 Task: Add Vicolo Italian Sausage Pizza to the cart.
Action: Mouse moved to (300, 135)
Screenshot: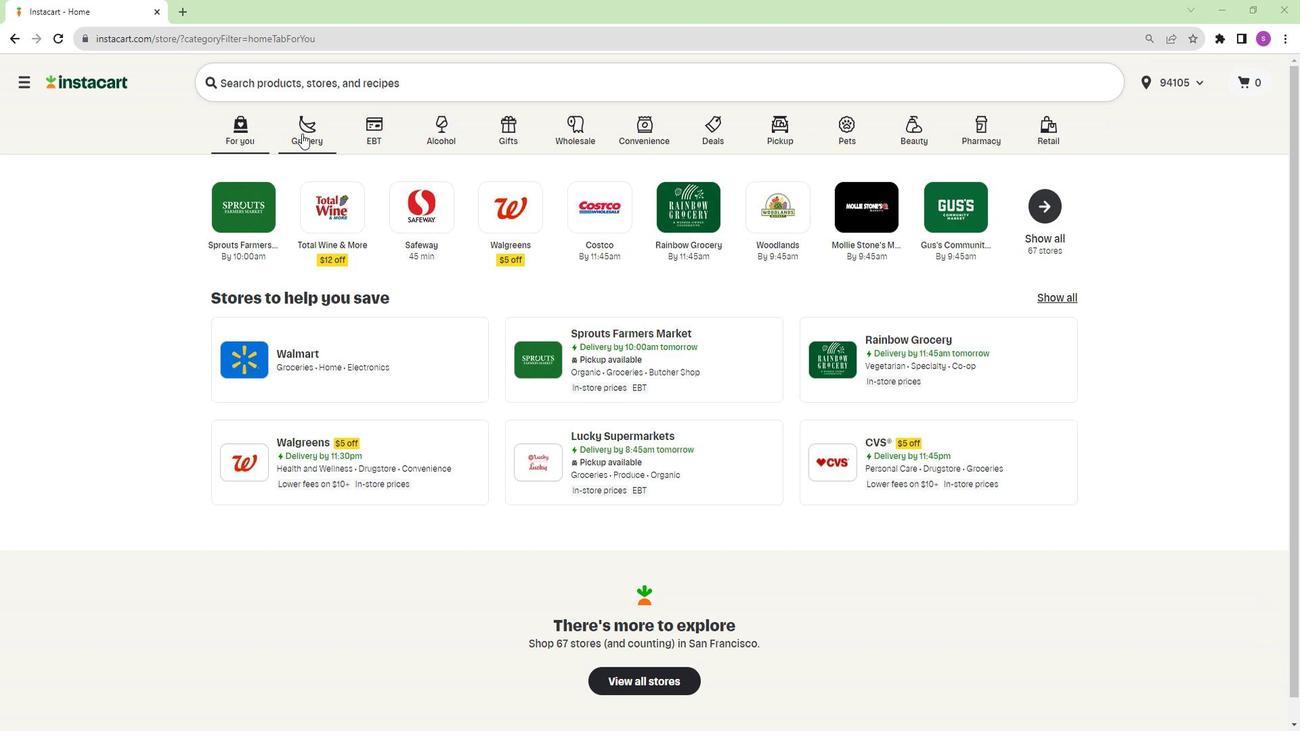 
Action: Mouse pressed left at (300, 135)
Screenshot: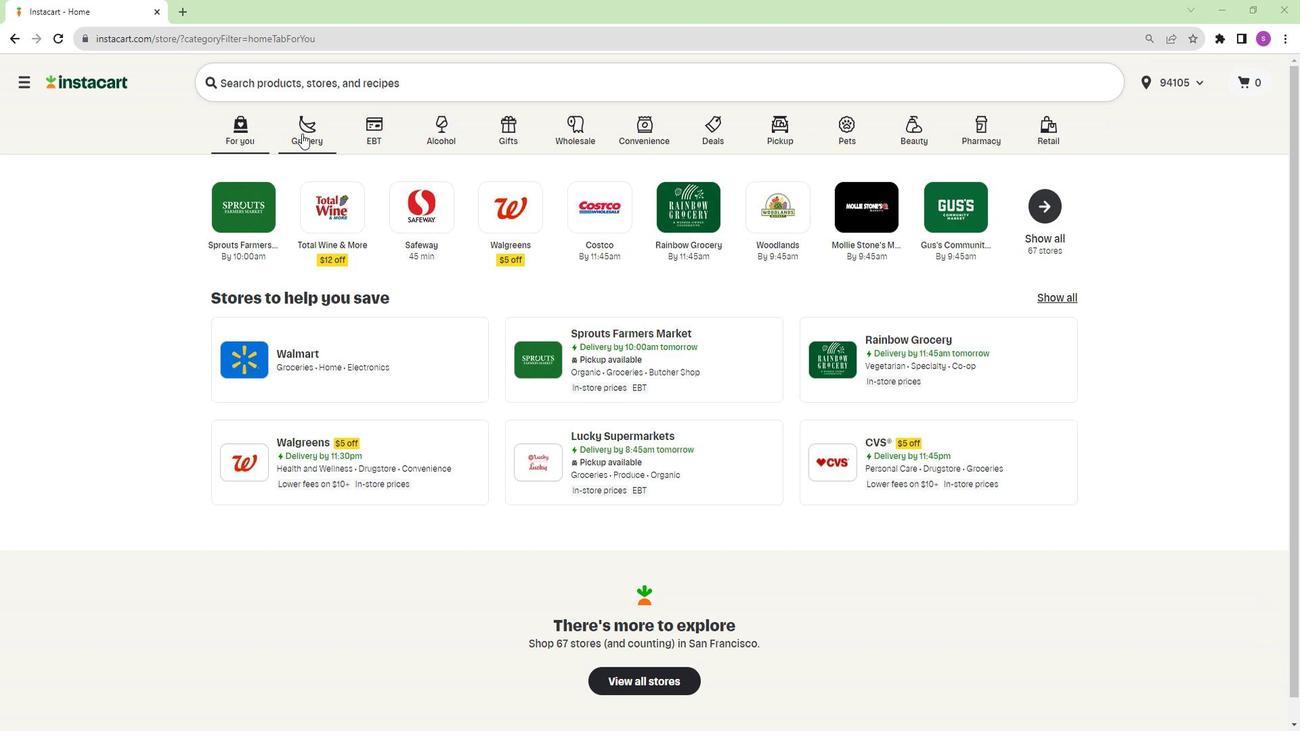 
Action: Mouse moved to (832, 228)
Screenshot: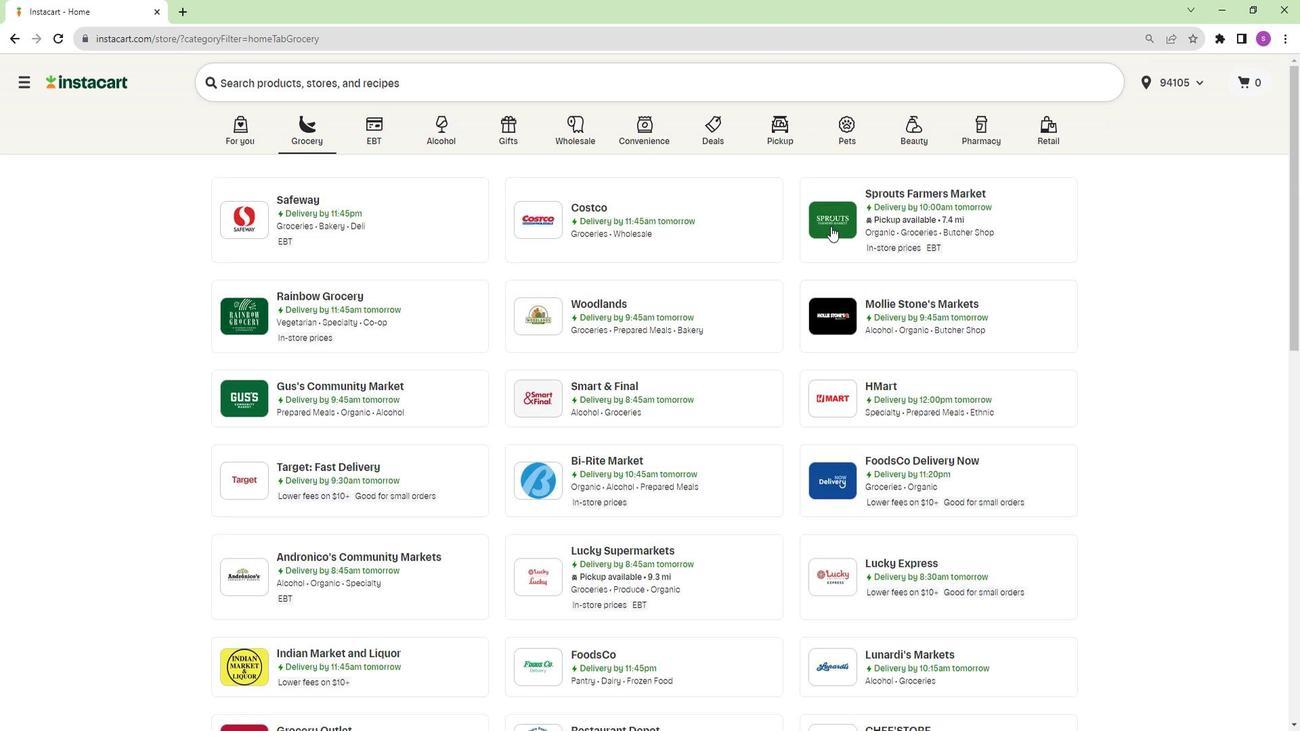
Action: Mouse pressed left at (832, 228)
Screenshot: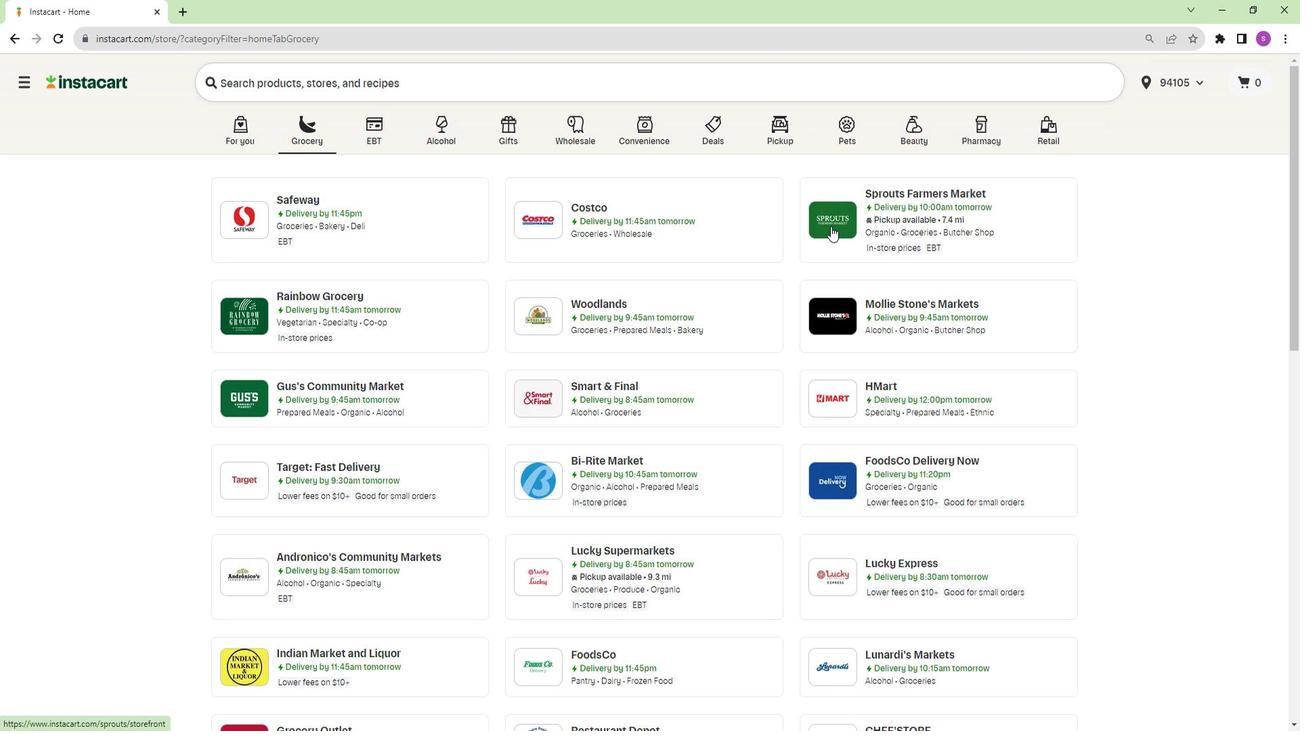 
Action: Mouse moved to (97, 506)
Screenshot: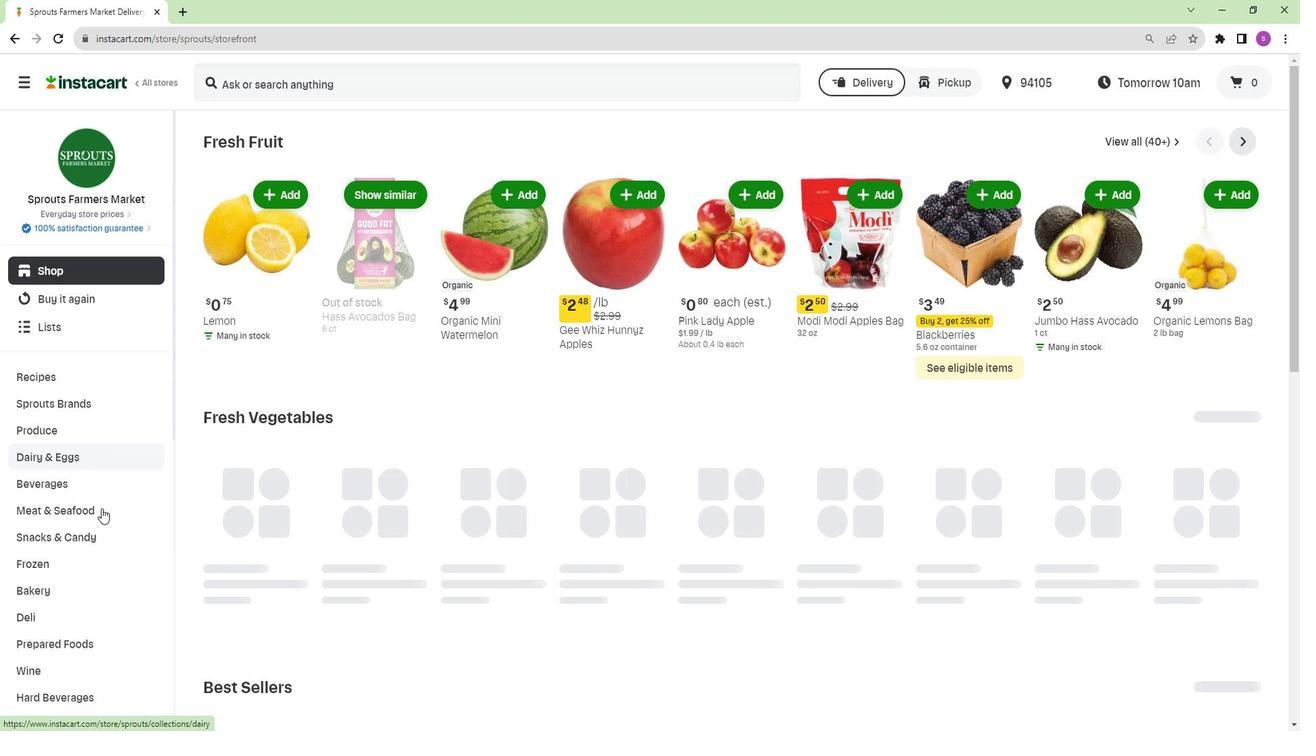 
Action: Mouse scrolled (97, 505) with delta (0, 0)
Screenshot: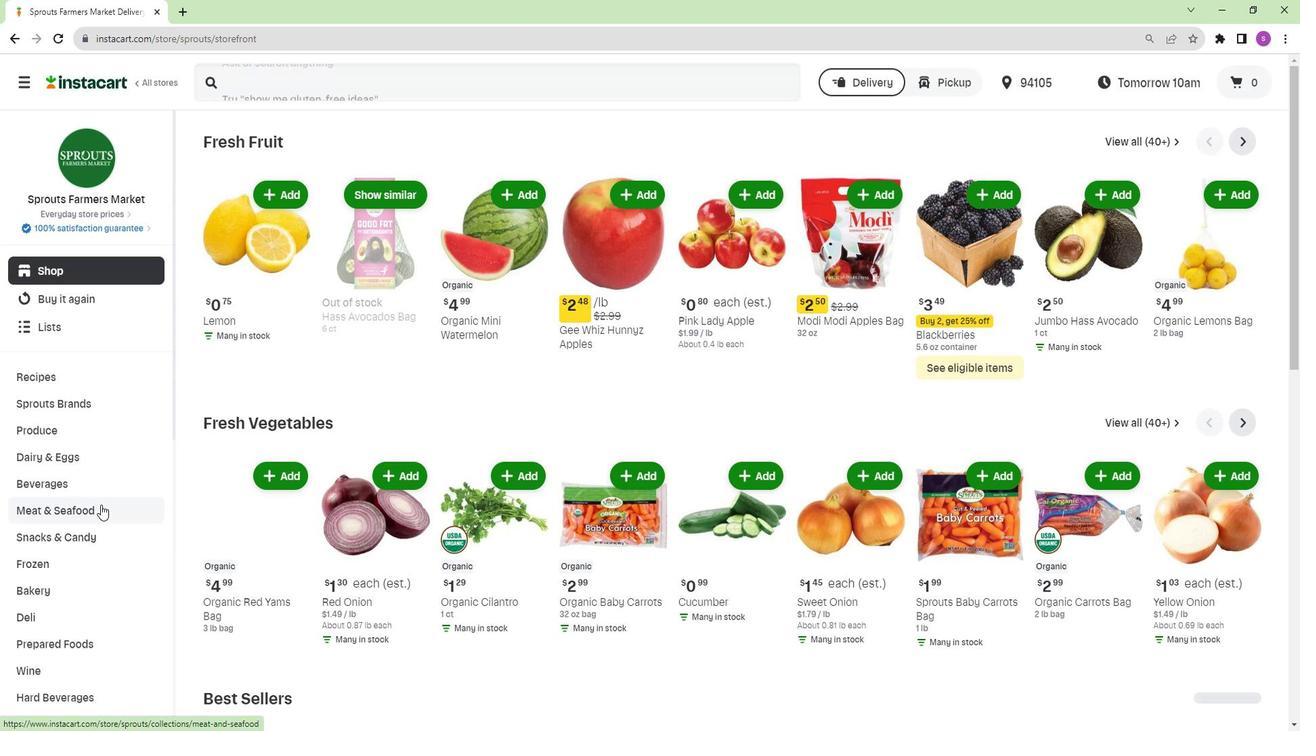
Action: Mouse moved to (96, 575)
Screenshot: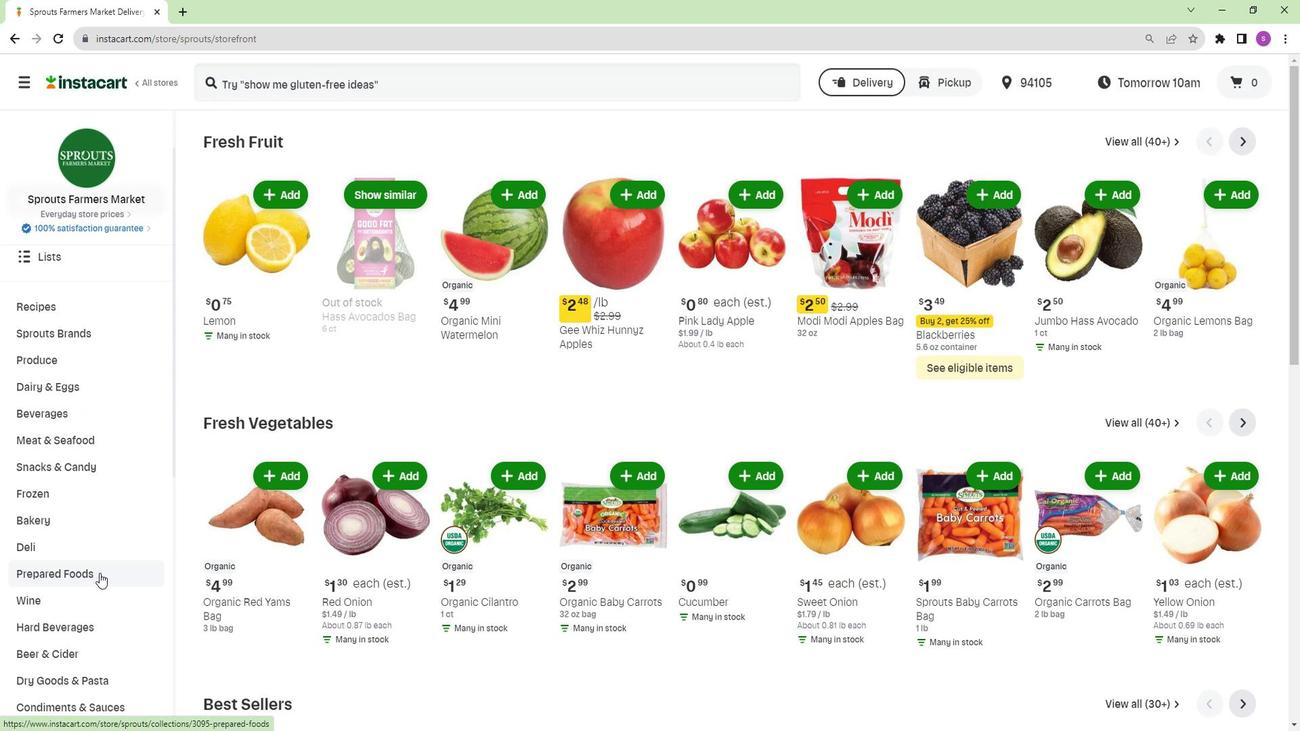 
Action: Mouse pressed left at (96, 575)
Screenshot: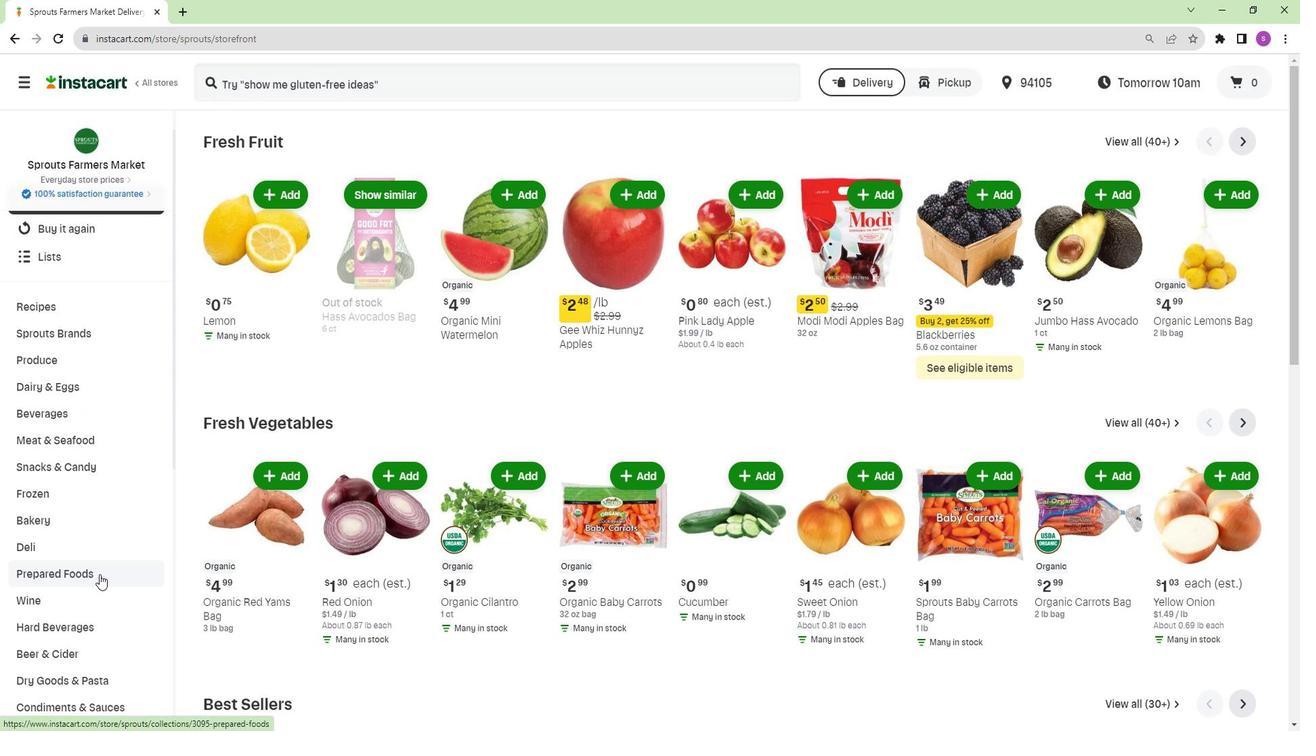 
Action: Mouse moved to (116, 580)
Screenshot: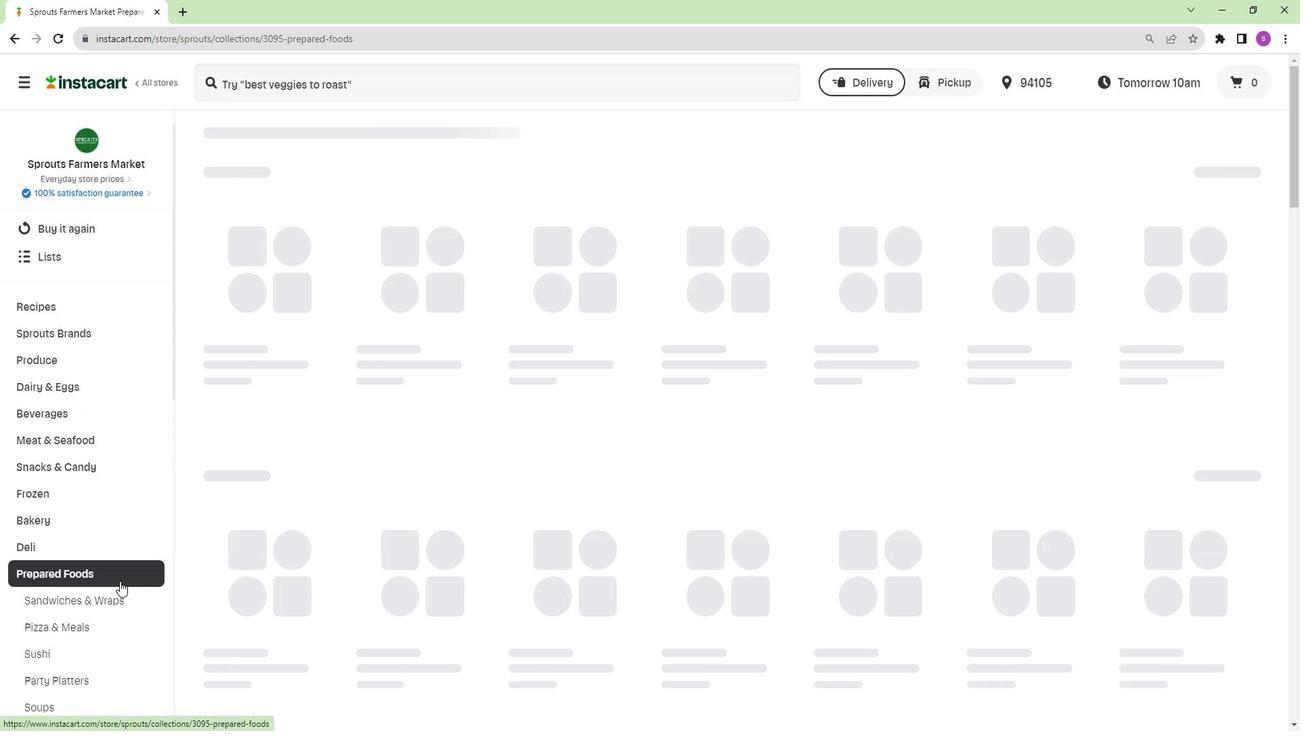 
Action: Mouse scrolled (116, 579) with delta (0, 0)
Screenshot: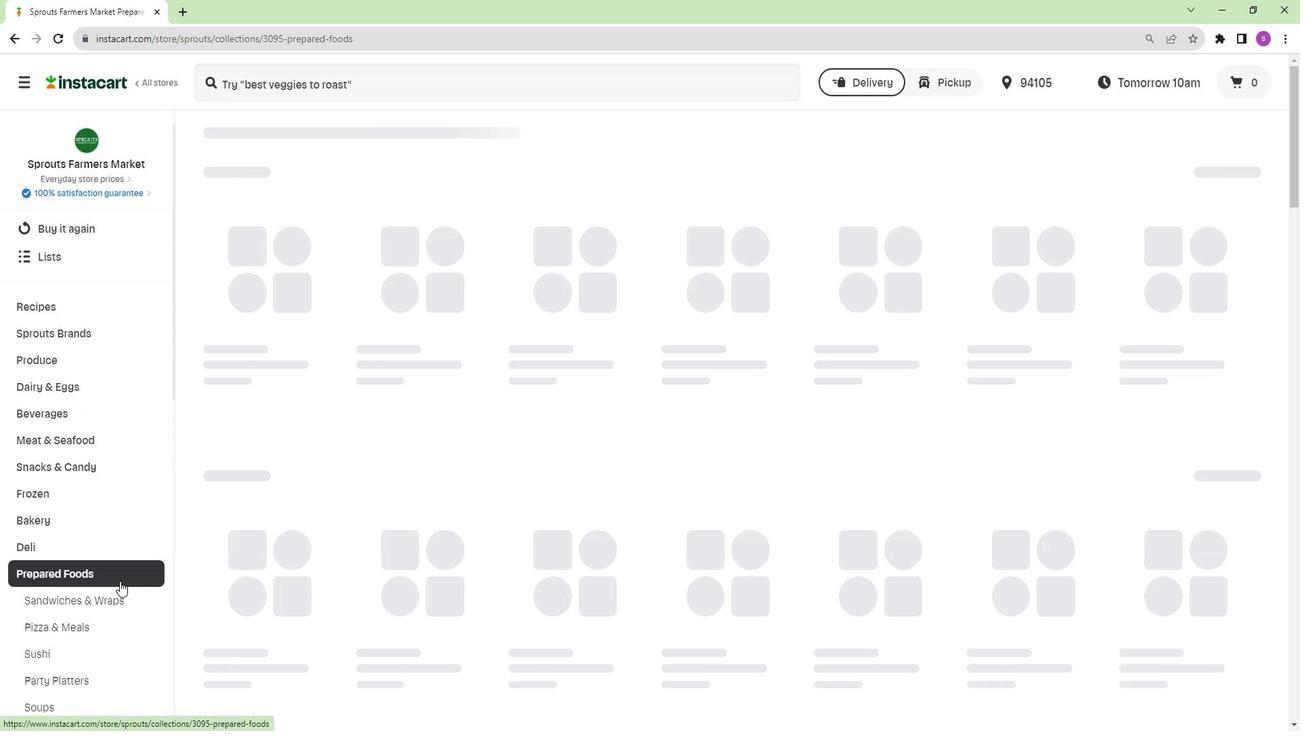 
Action: Mouse moved to (79, 554)
Screenshot: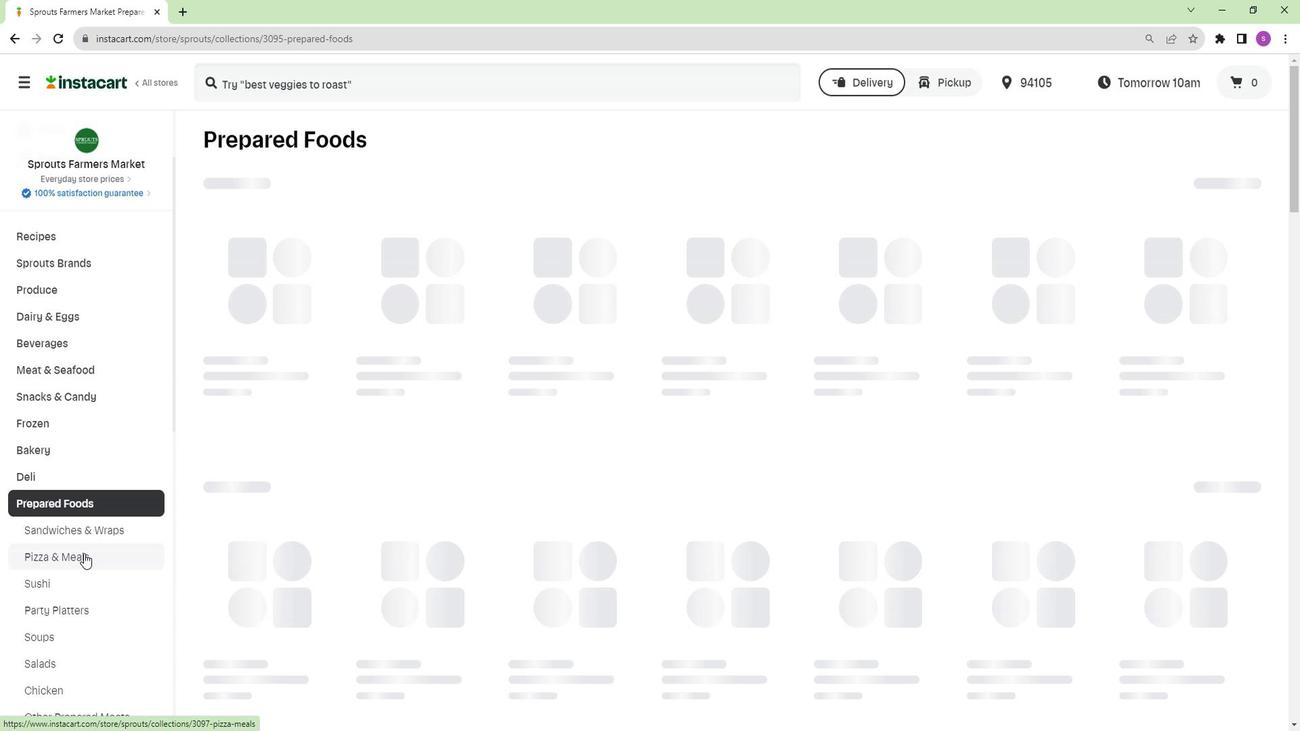 
Action: Mouse pressed left at (79, 554)
Screenshot: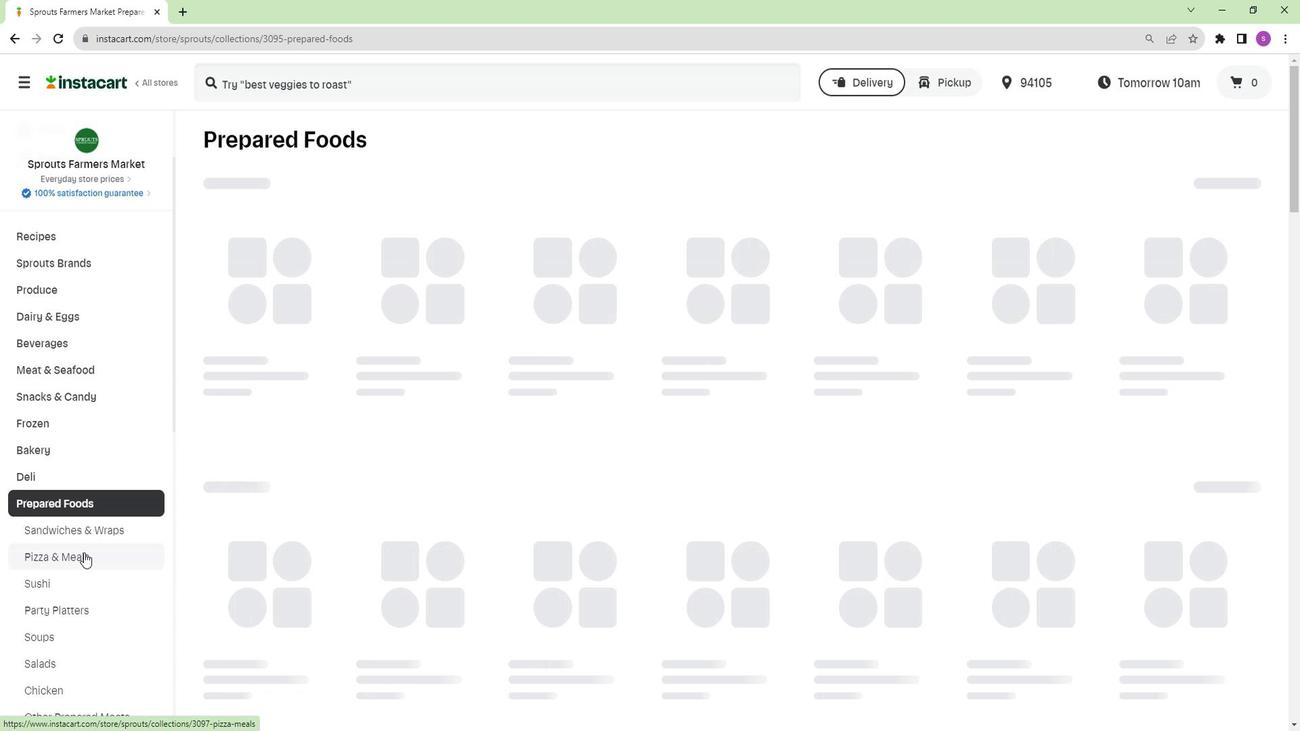
Action: Mouse moved to (270, 197)
Screenshot: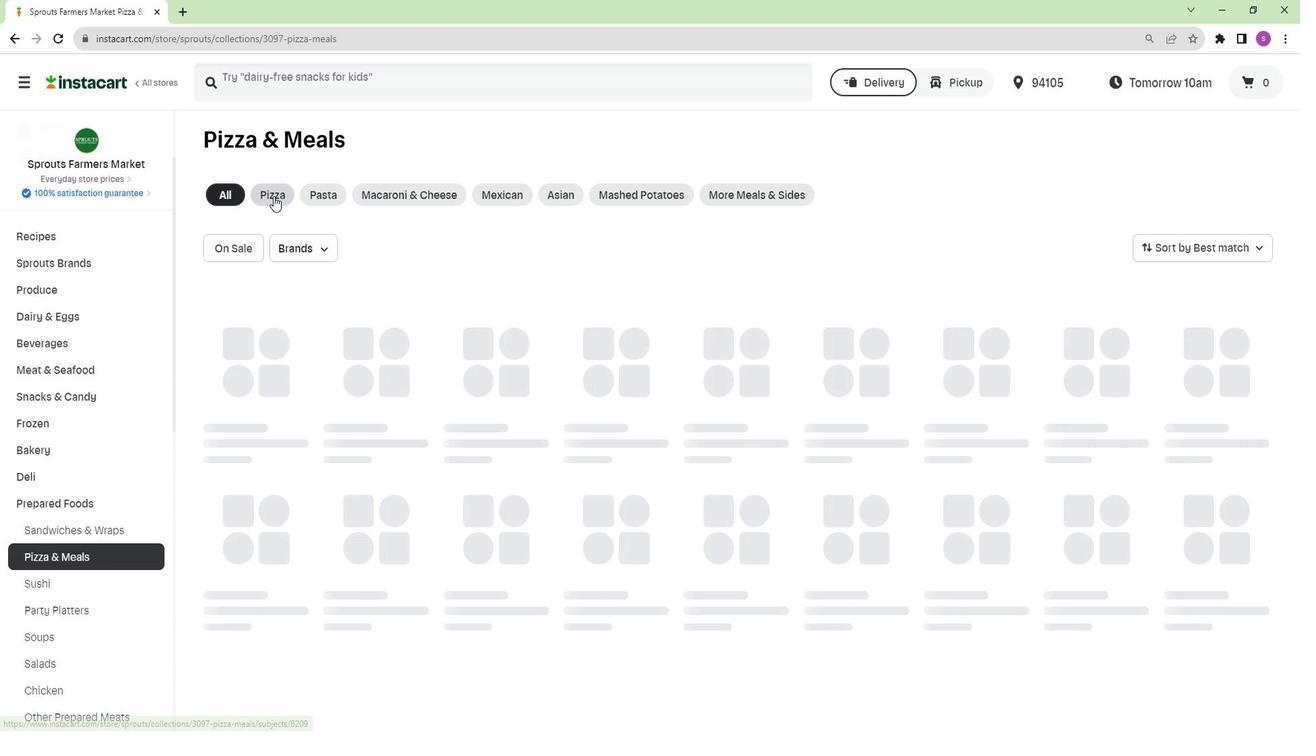 
Action: Mouse pressed left at (270, 197)
Screenshot: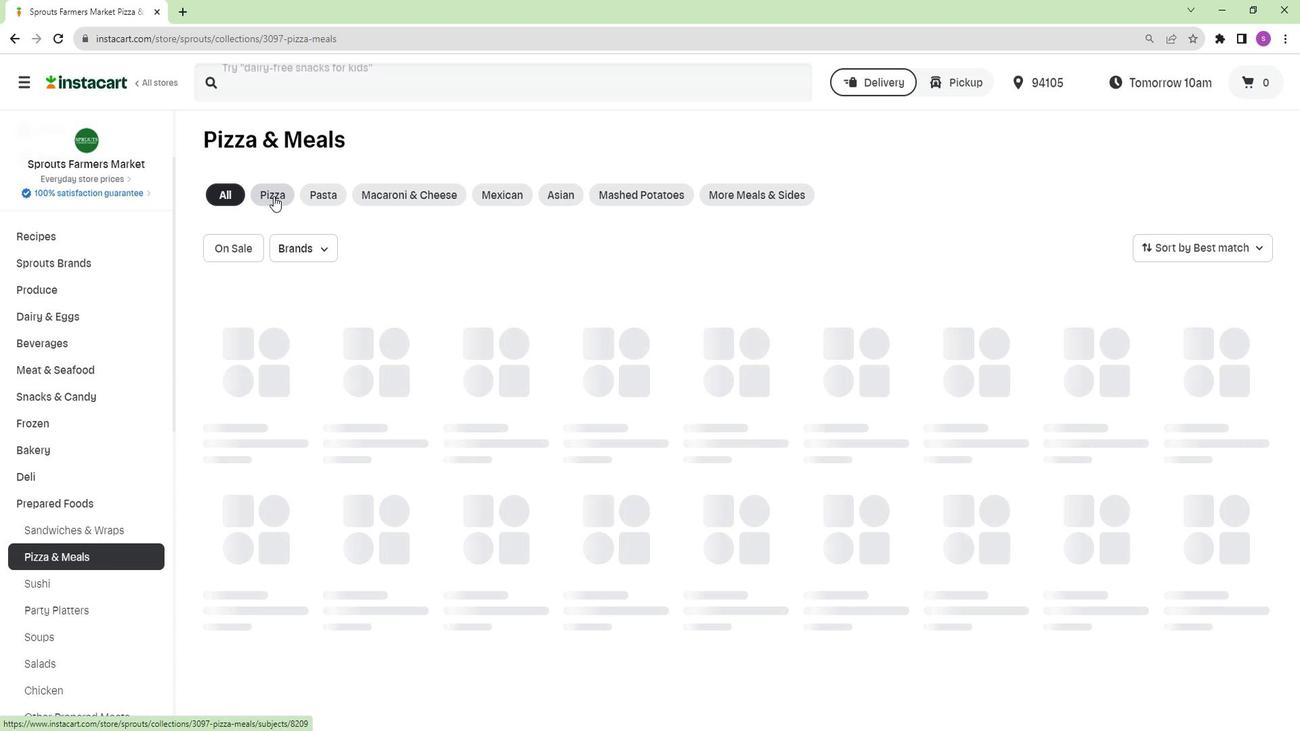 
Action: Mouse moved to (331, 92)
Screenshot: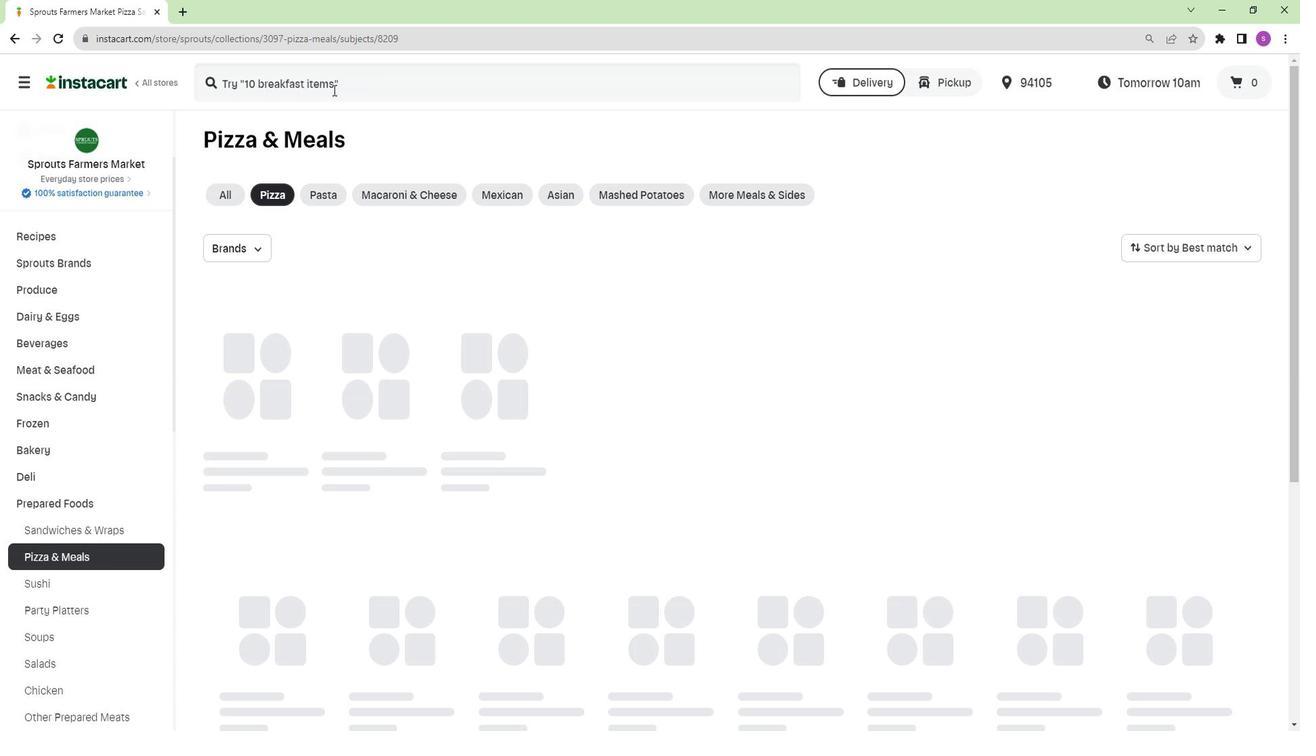 
Action: Mouse pressed left at (331, 92)
Screenshot: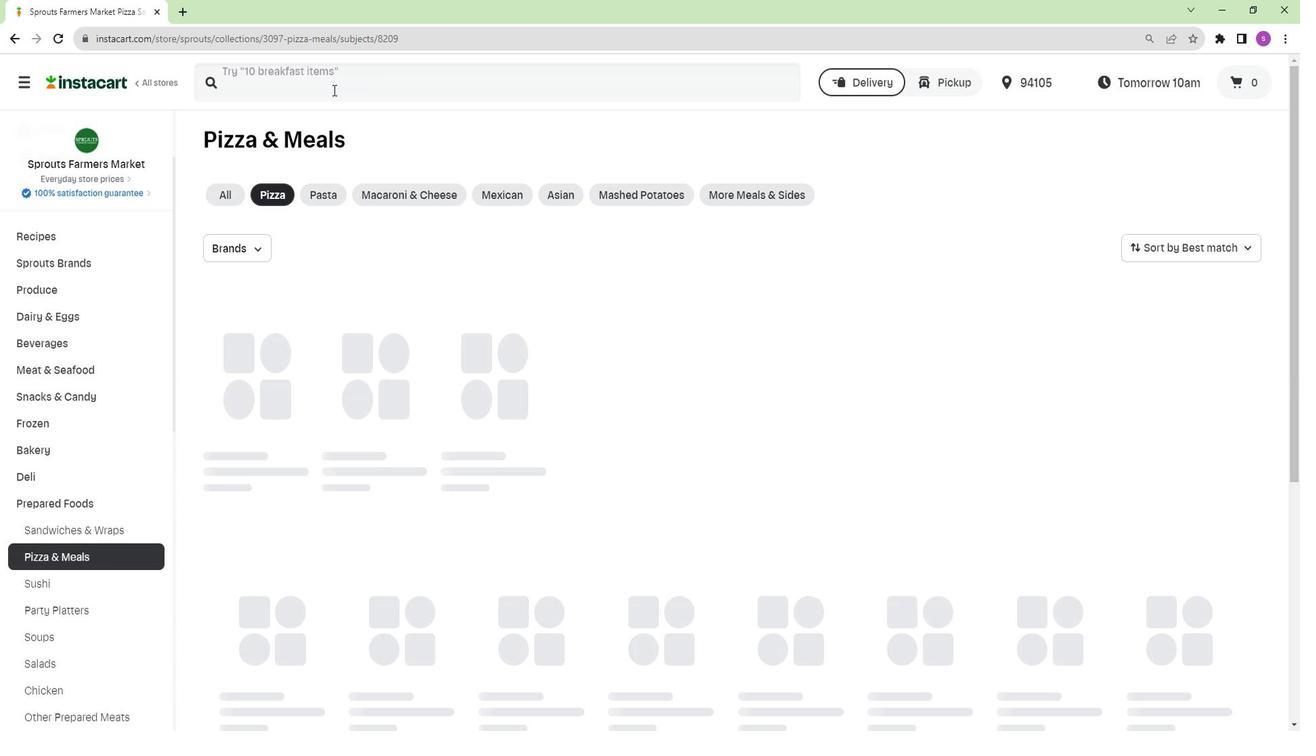
Action: Key pressed <Key.shift>Vicolo<Key.space><Key.shift>Italian<Key.space><Key.shift>Sausage<Key.space><Key.shift><Key.shift><Key.shift><Key.shift>Pizza<Key.enter>
Screenshot: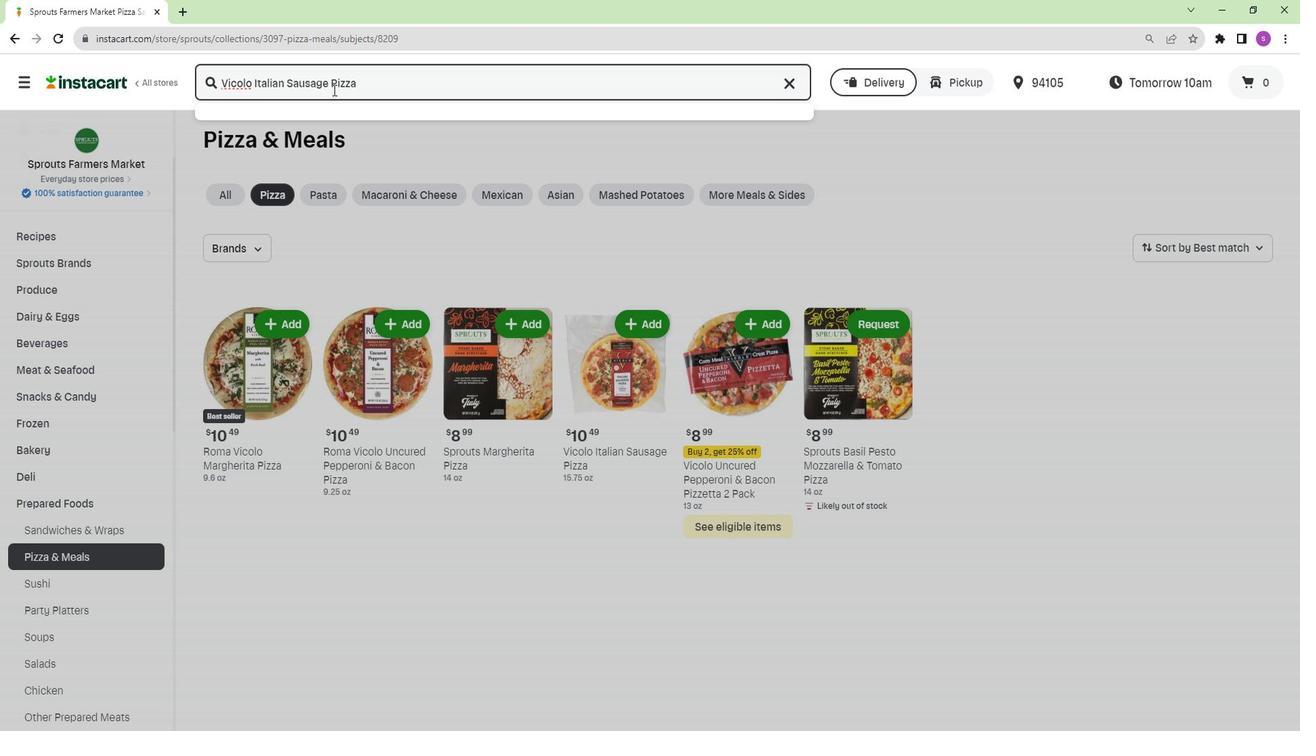 
Action: Mouse moved to (371, 314)
Screenshot: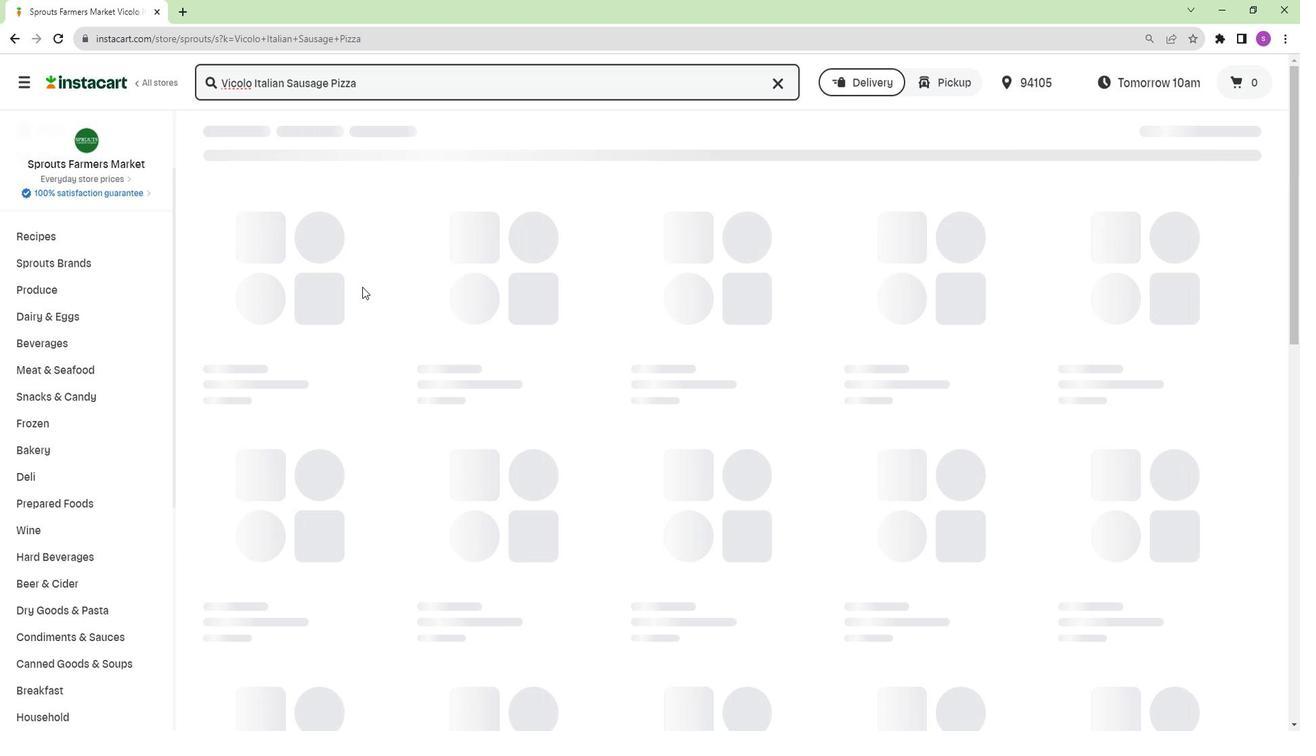 
Action: Mouse scrolled (371, 313) with delta (0, 0)
Screenshot: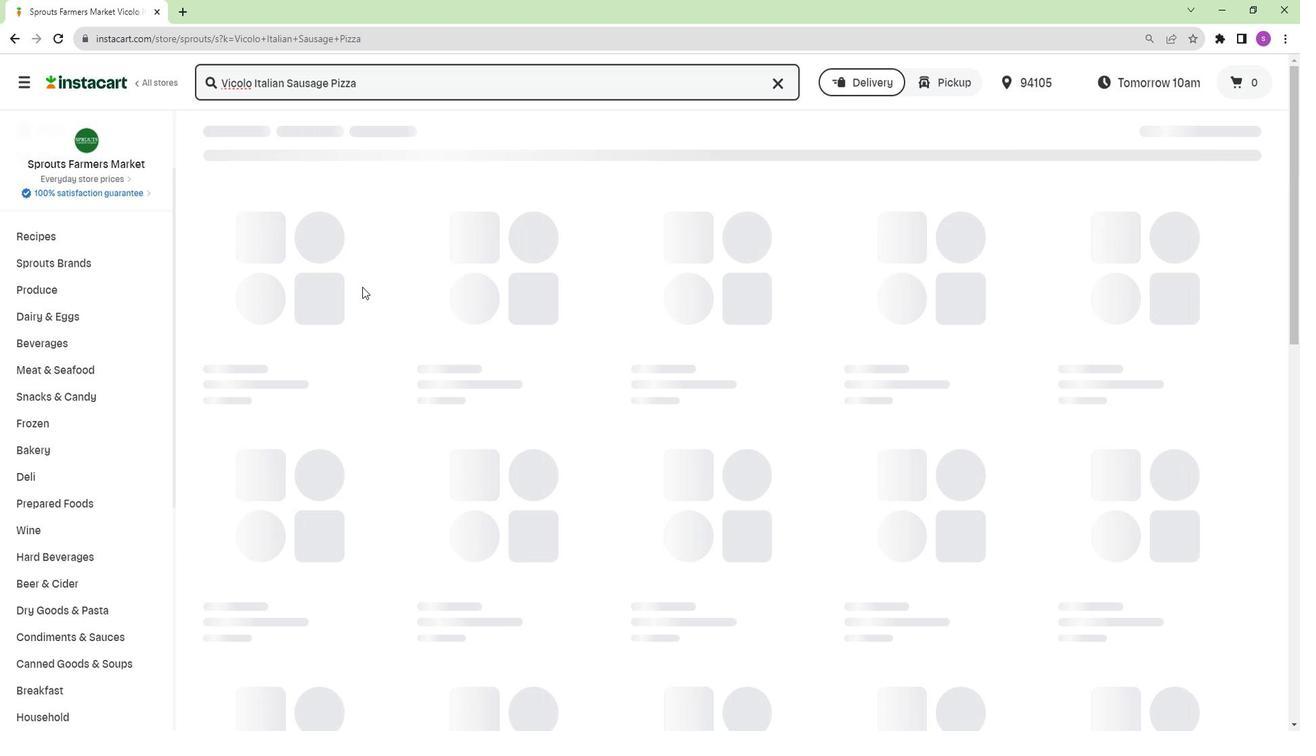 
Action: Mouse moved to (371, 317)
Screenshot: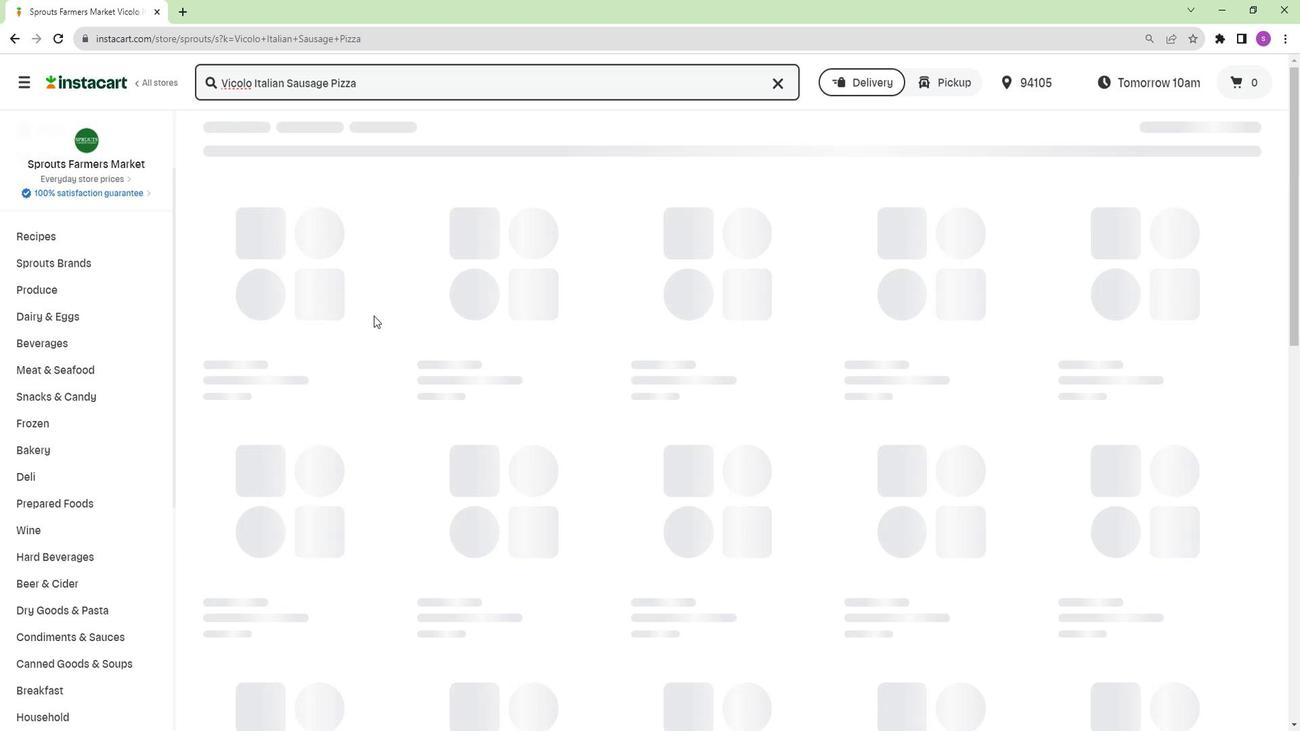 
Action: Mouse scrolled (371, 316) with delta (0, -1)
Screenshot: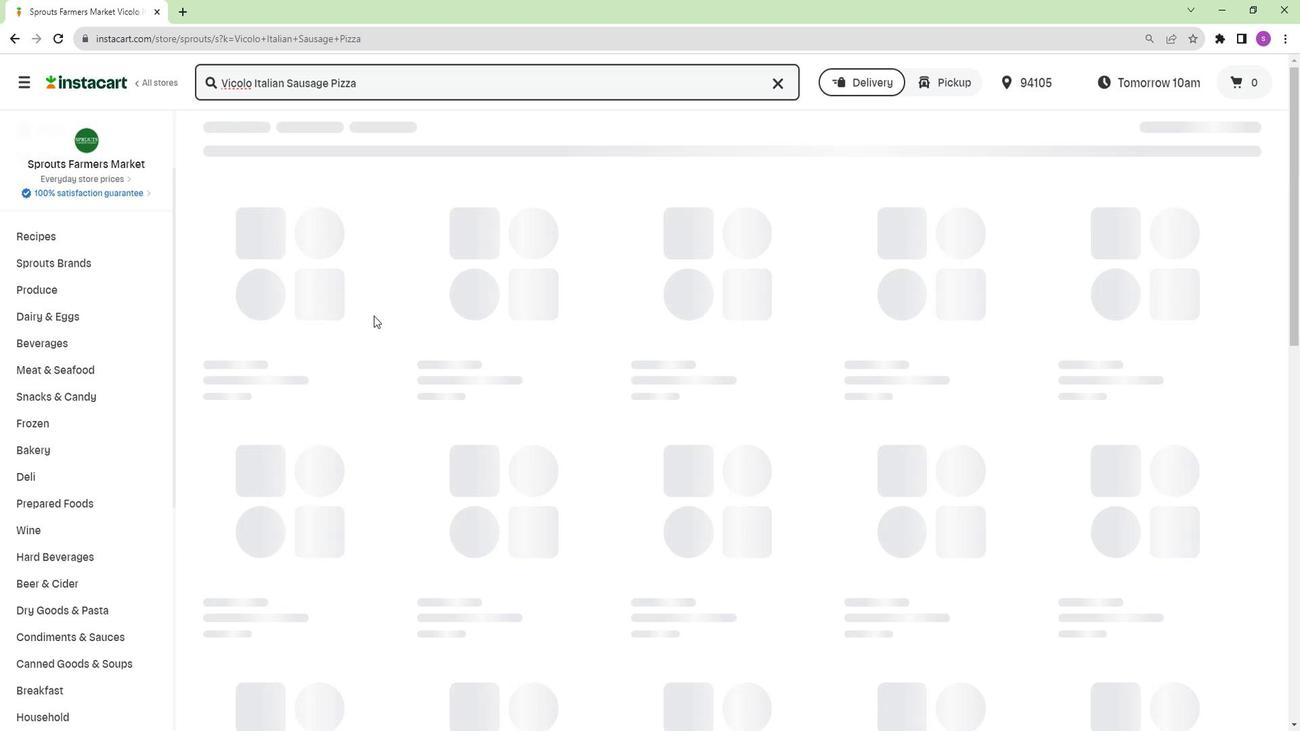 
Action: Mouse moved to (370, 317)
Screenshot: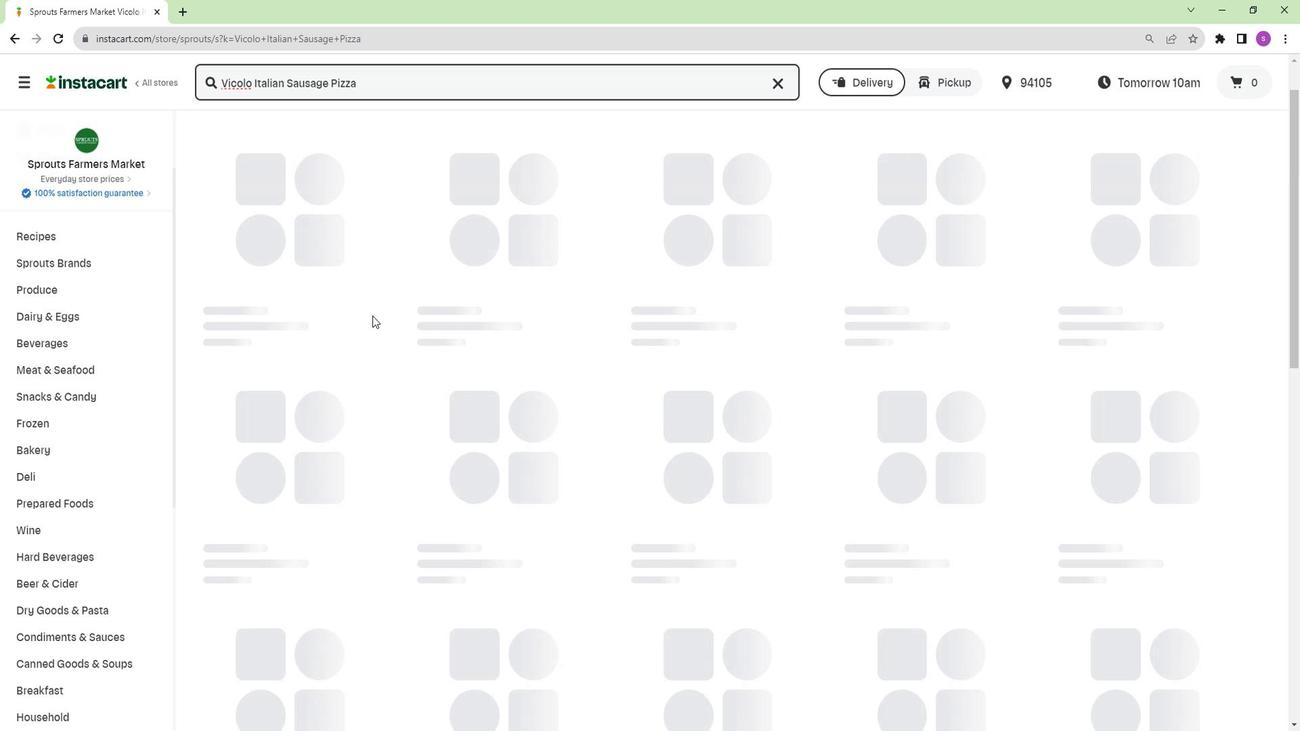
Action: Mouse scrolled (370, 316) with delta (0, -1)
Screenshot: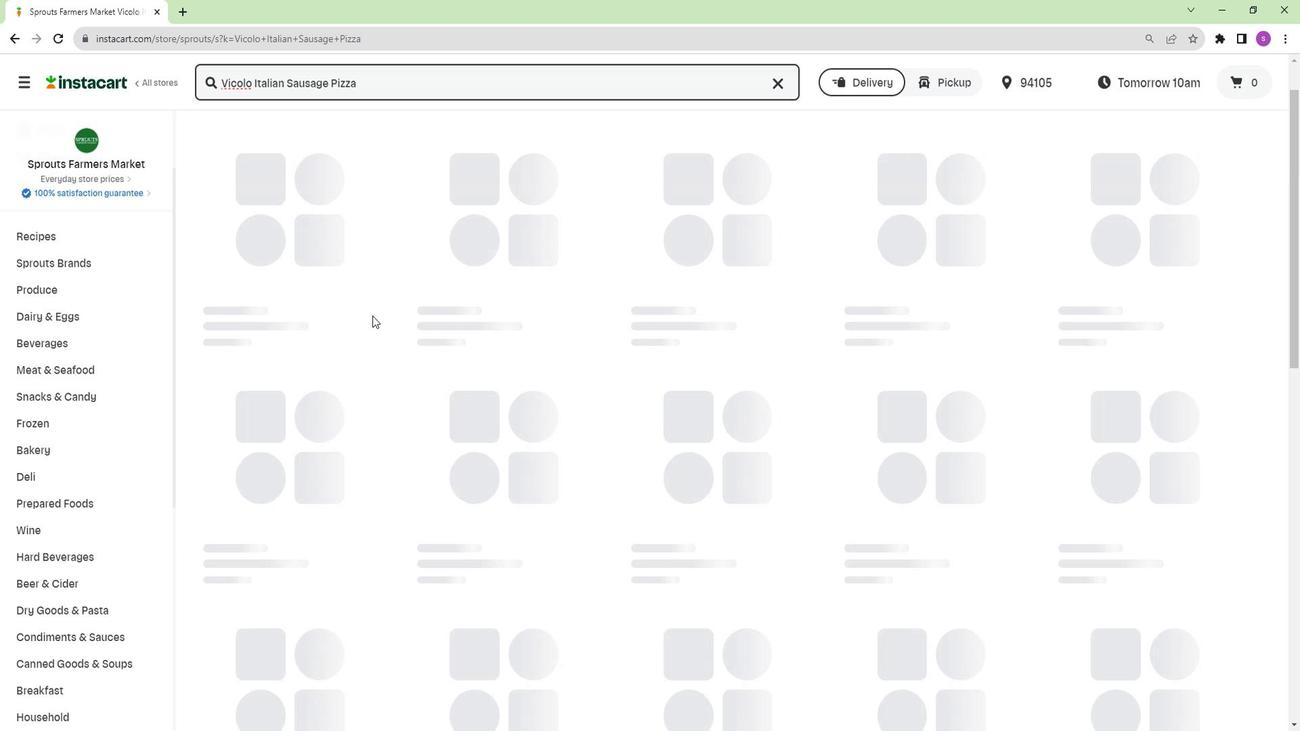 
Action: Mouse moved to (370, 316)
Screenshot: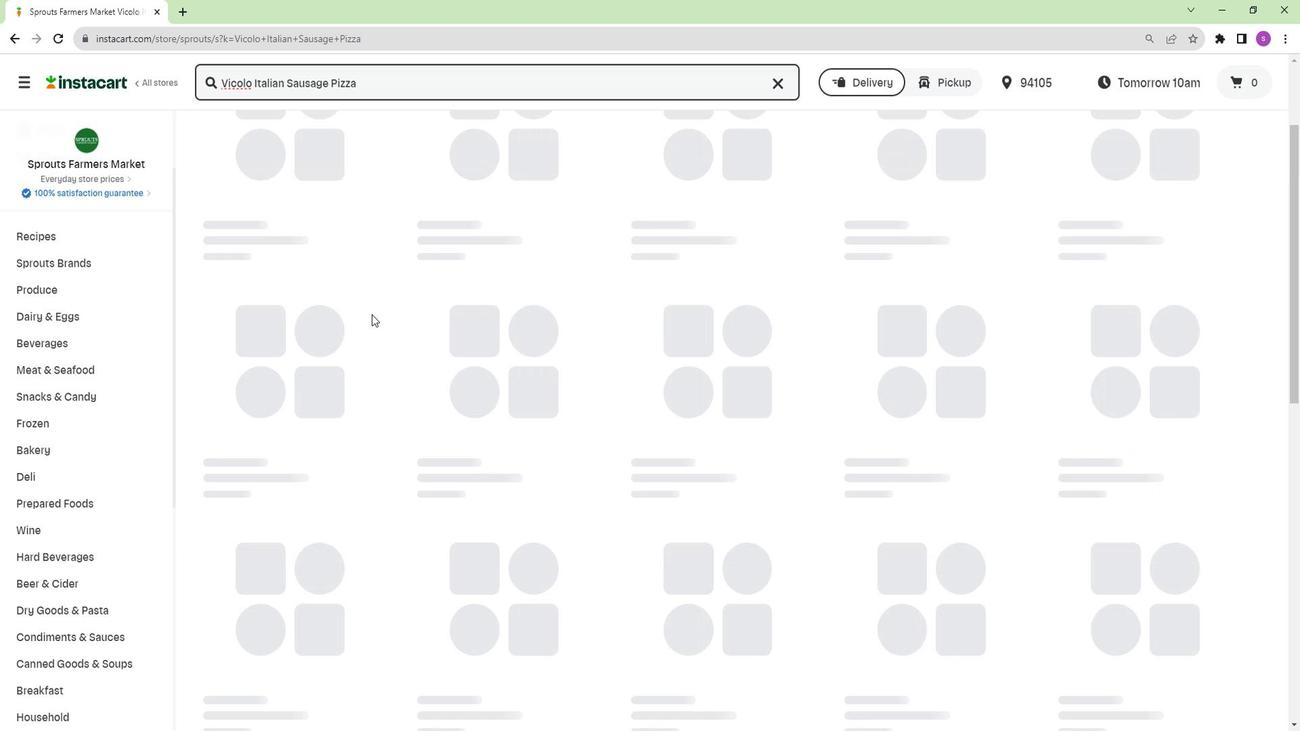 
Action: Mouse scrolled (370, 317) with delta (0, 1)
Screenshot: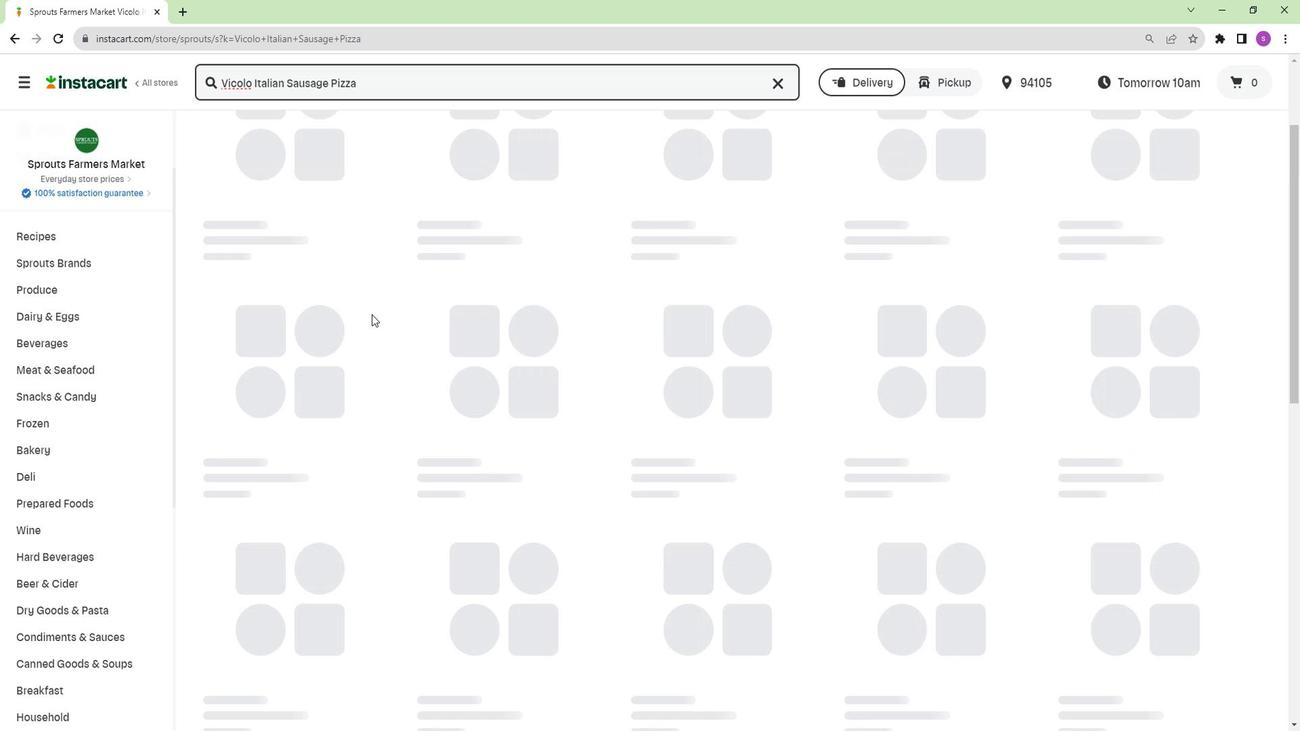 
Action: Mouse moved to (375, 324)
Screenshot: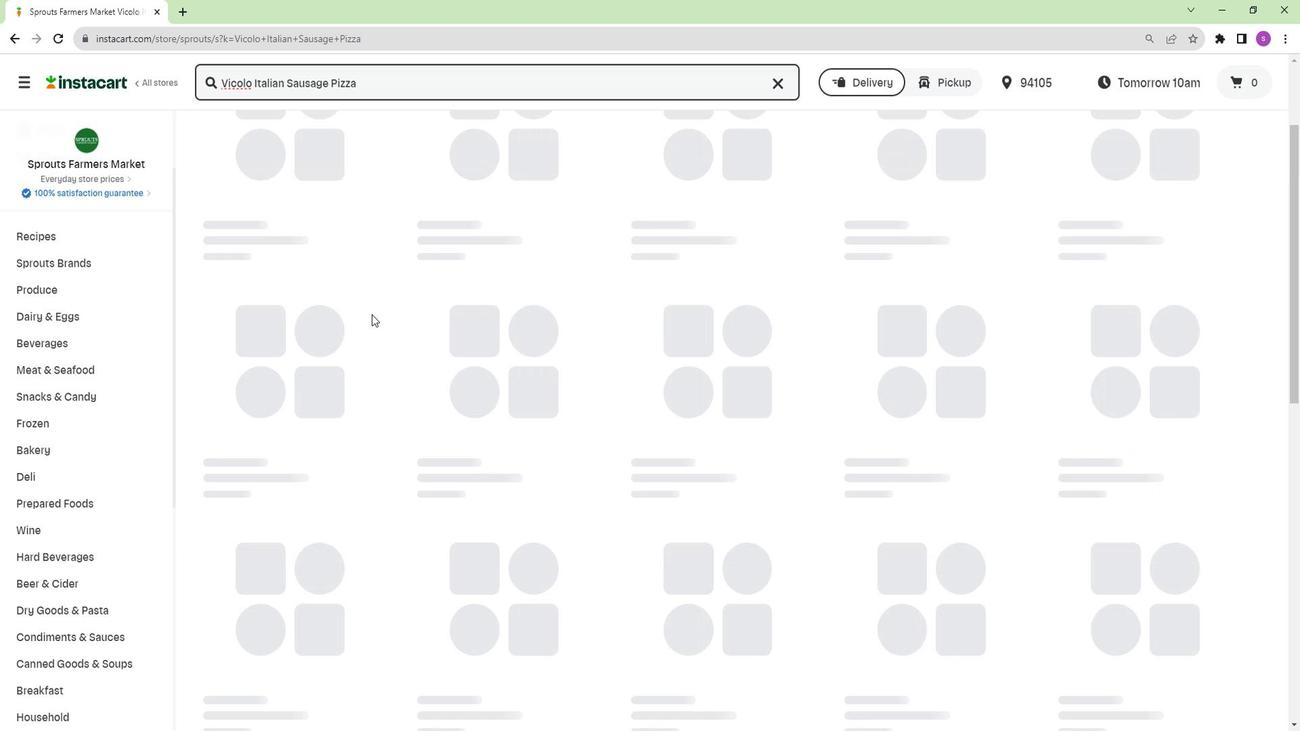 
Action: Mouse scrolled (375, 325) with delta (0, 0)
Screenshot: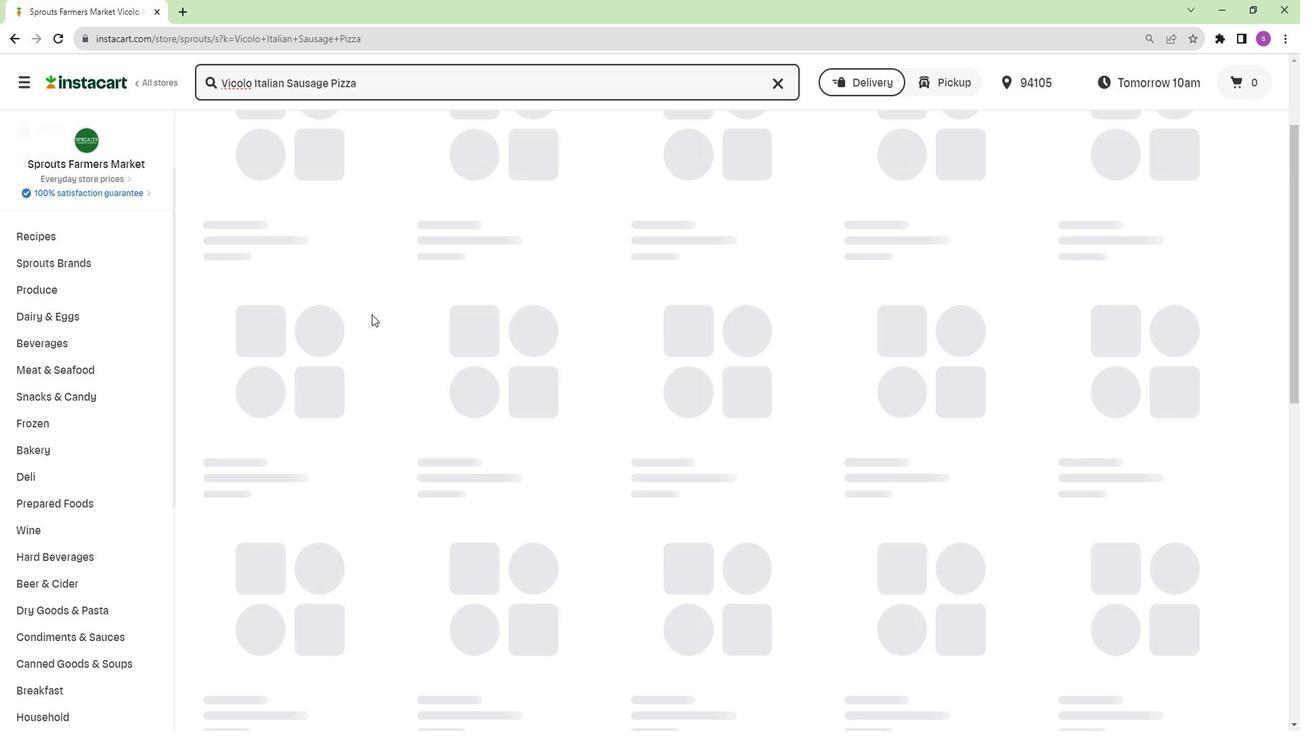 
Action: Mouse moved to (382, 332)
Screenshot: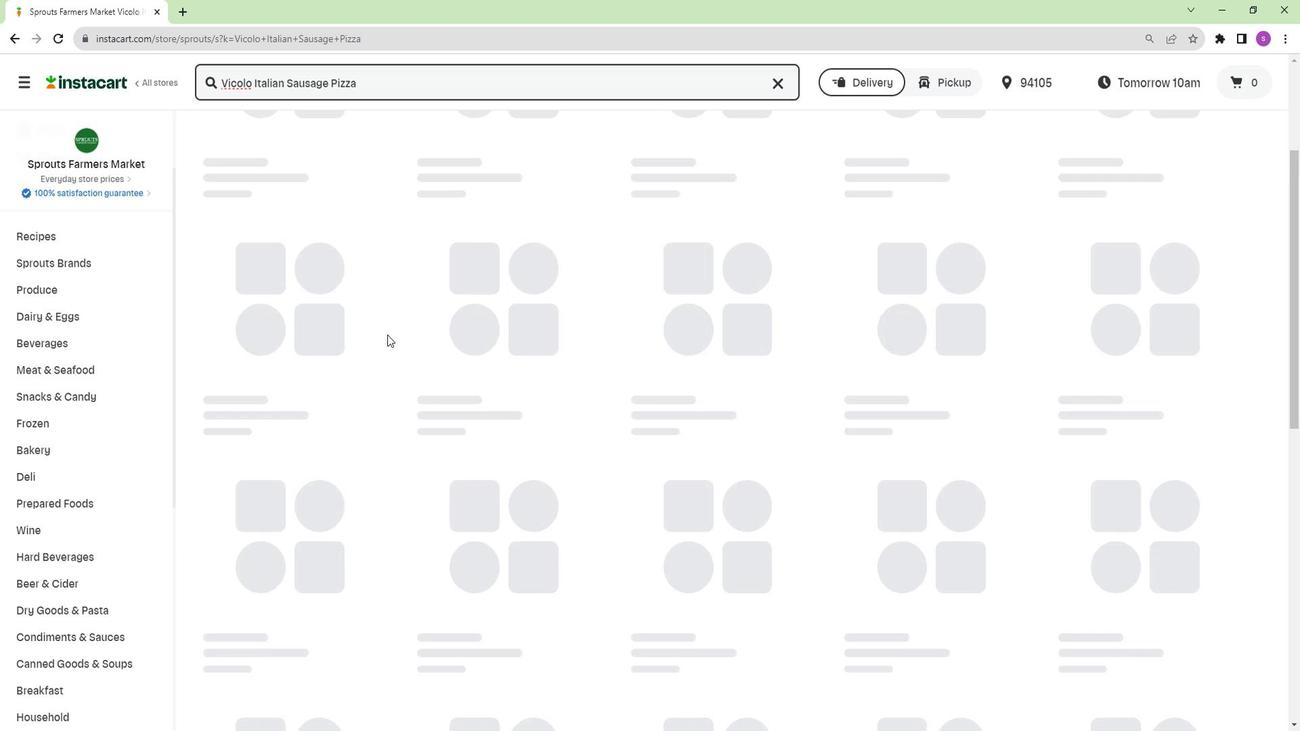
Action: Mouse scrolled (382, 333) with delta (0, 0)
Screenshot: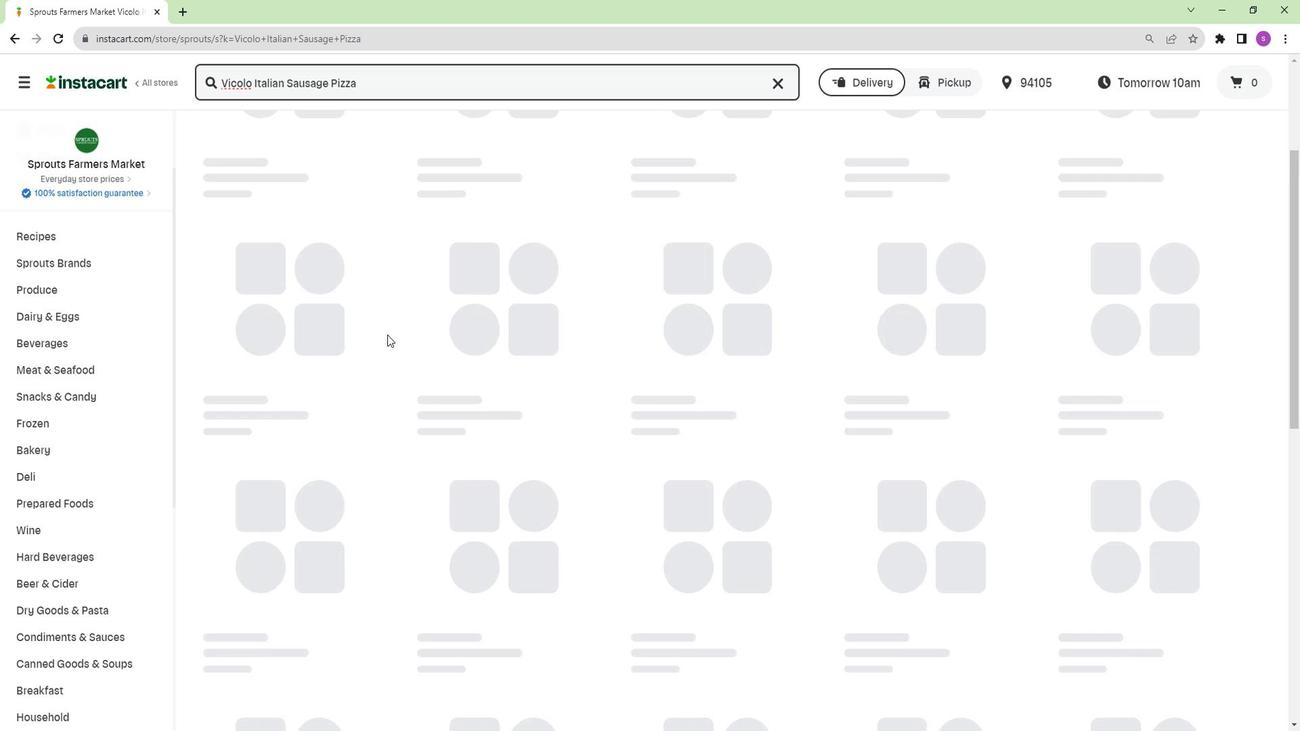 
Action: Mouse moved to (386, 340)
Screenshot: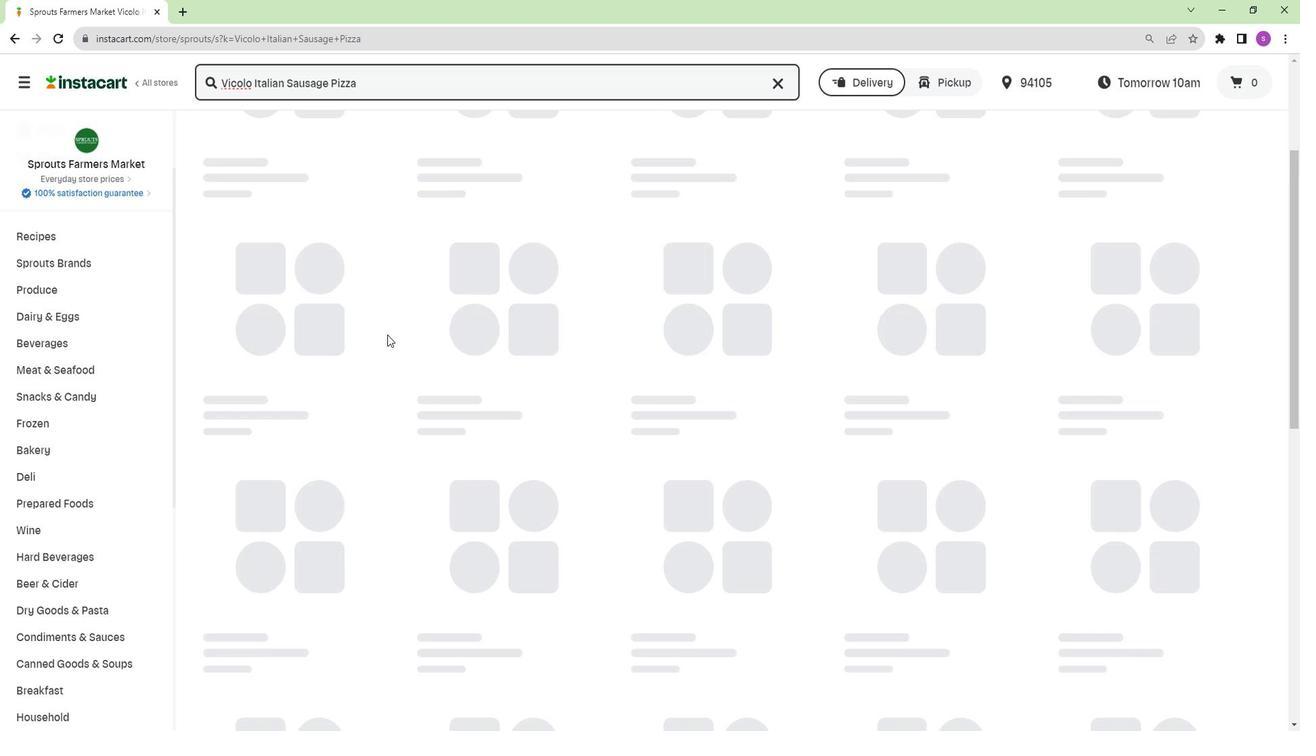 
Action: Mouse scrolled (386, 340) with delta (0, 0)
Screenshot: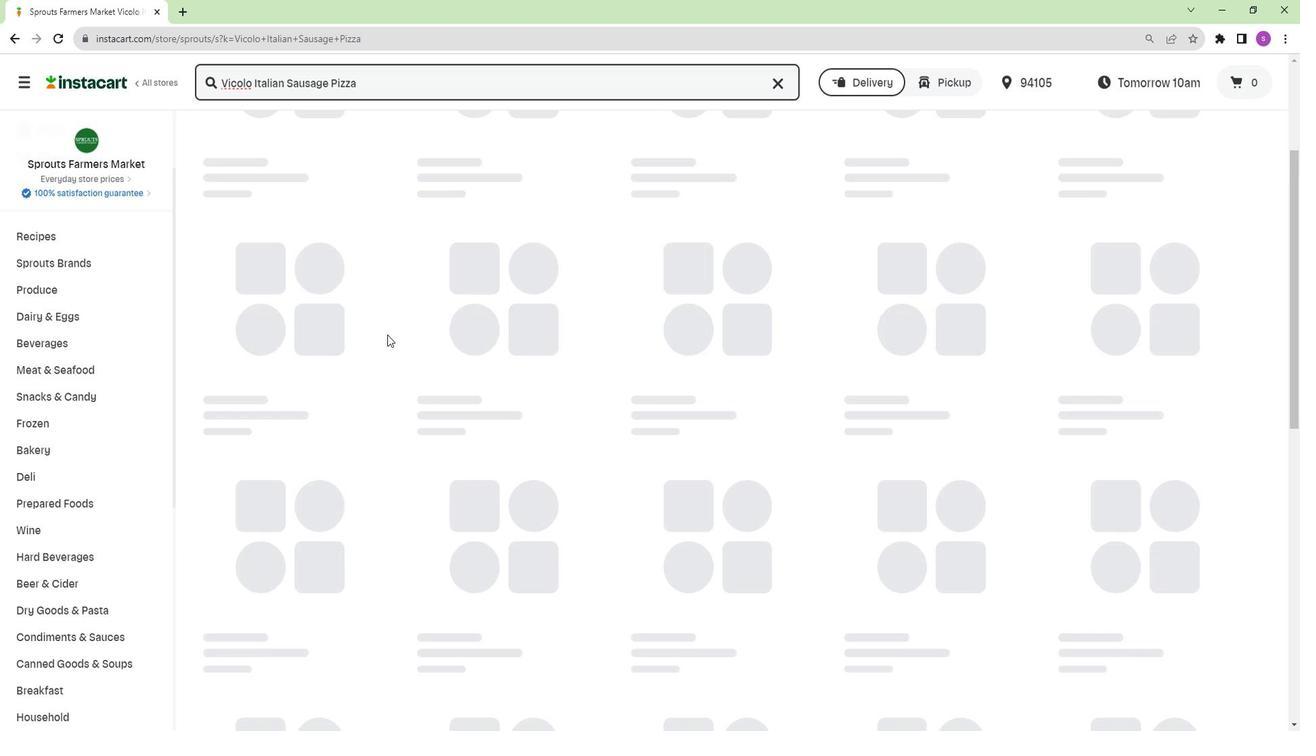 
Action: Mouse moved to (813, 228)
Screenshot: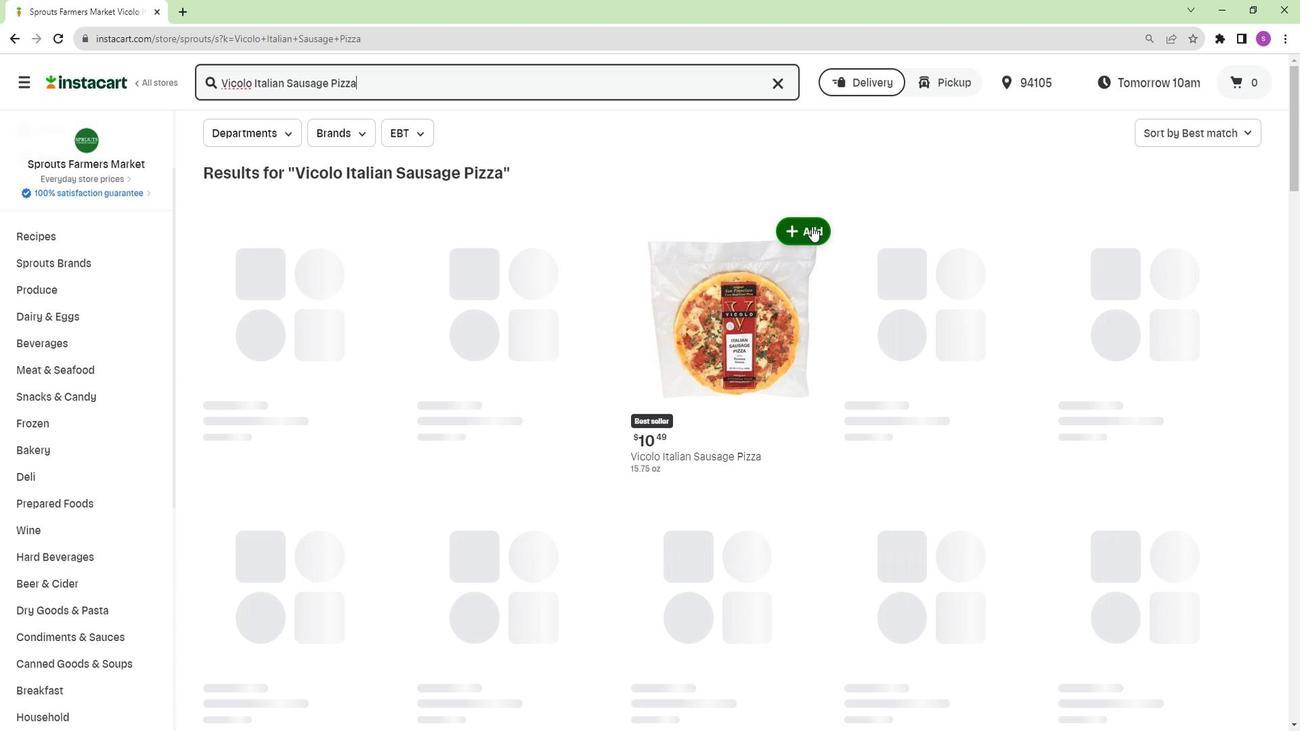 
Action: Mouse pressed left at (813, 228)
Screenshot: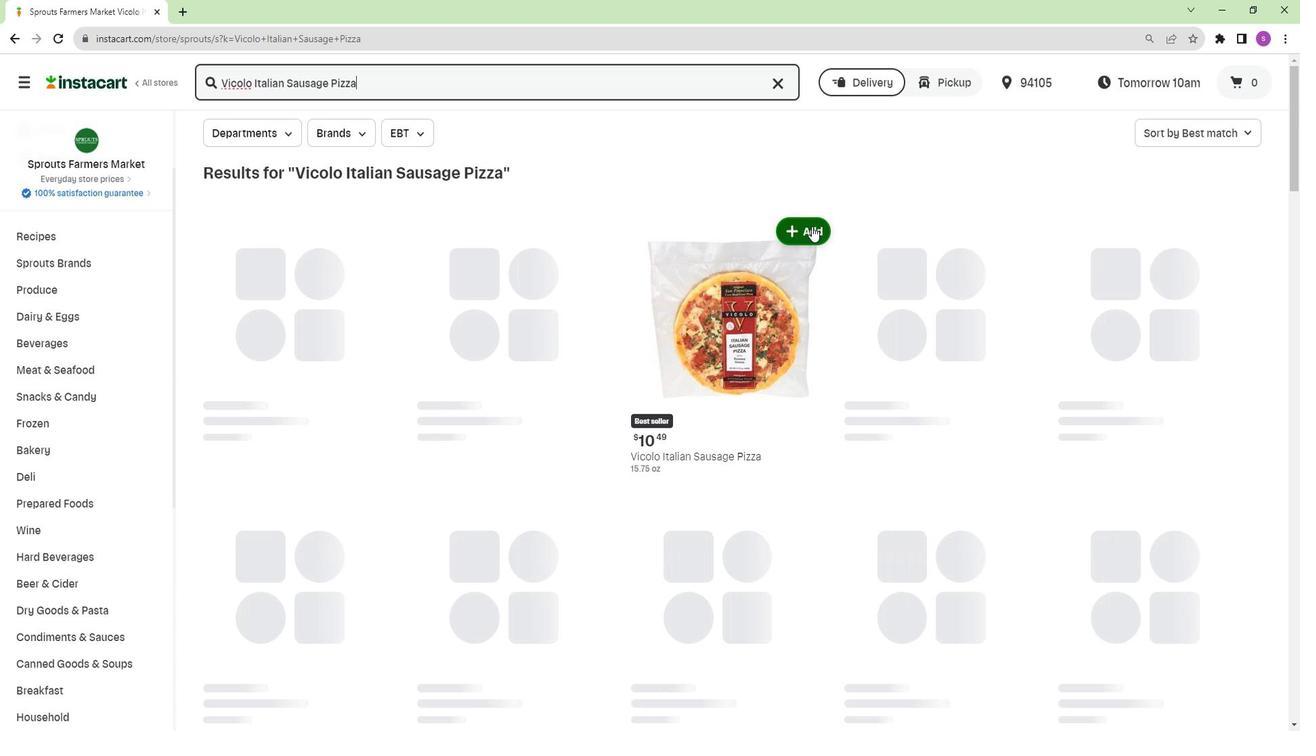 
Action: Mouse moved to (850, 211)
Screenshot: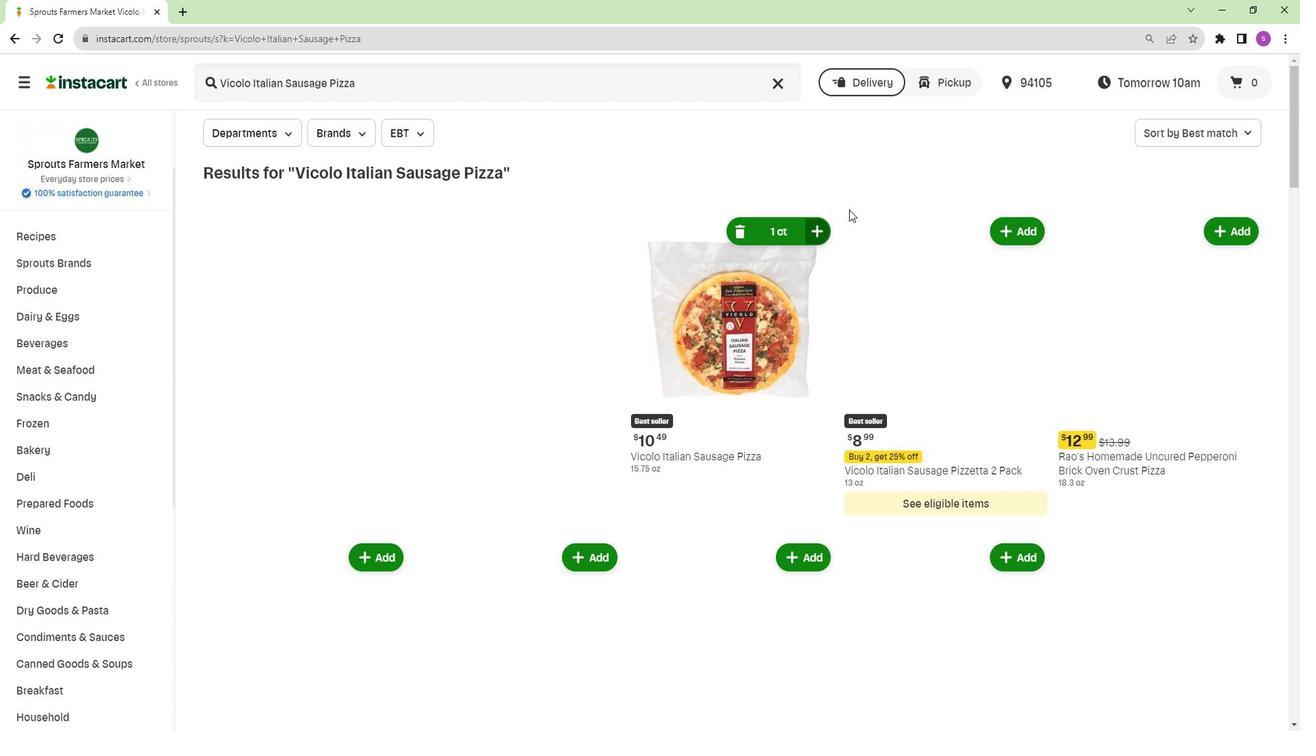
